 Task: Filter calendar items by category and read status.
Action: Mouse moved to (14, 59)
Screenshot: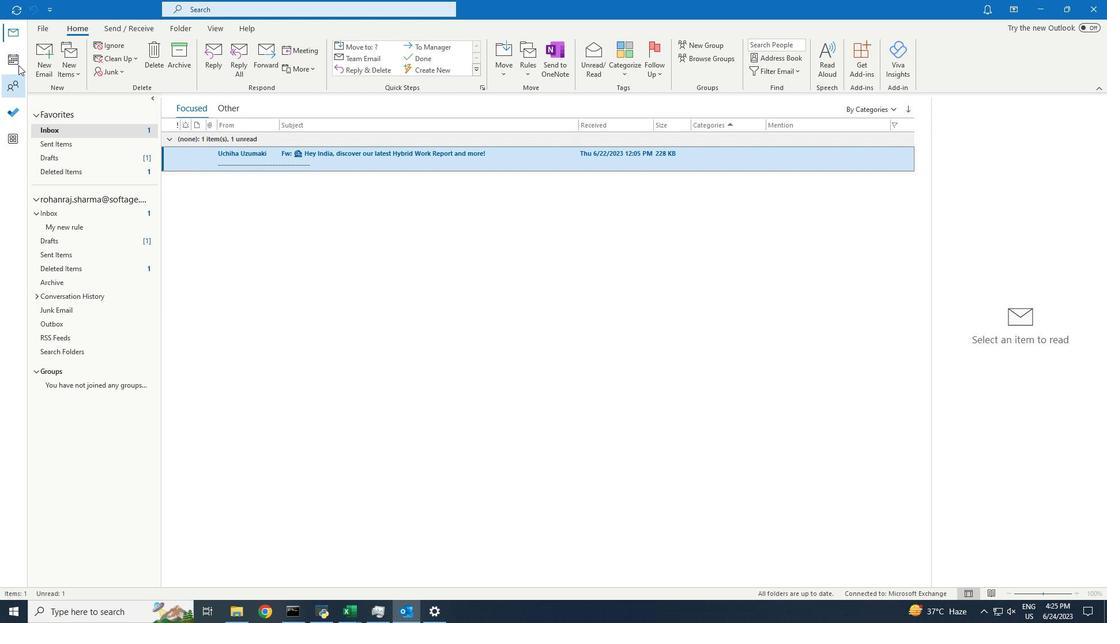 
Action: Mouse pressed left at (14, 59)
Screenshot: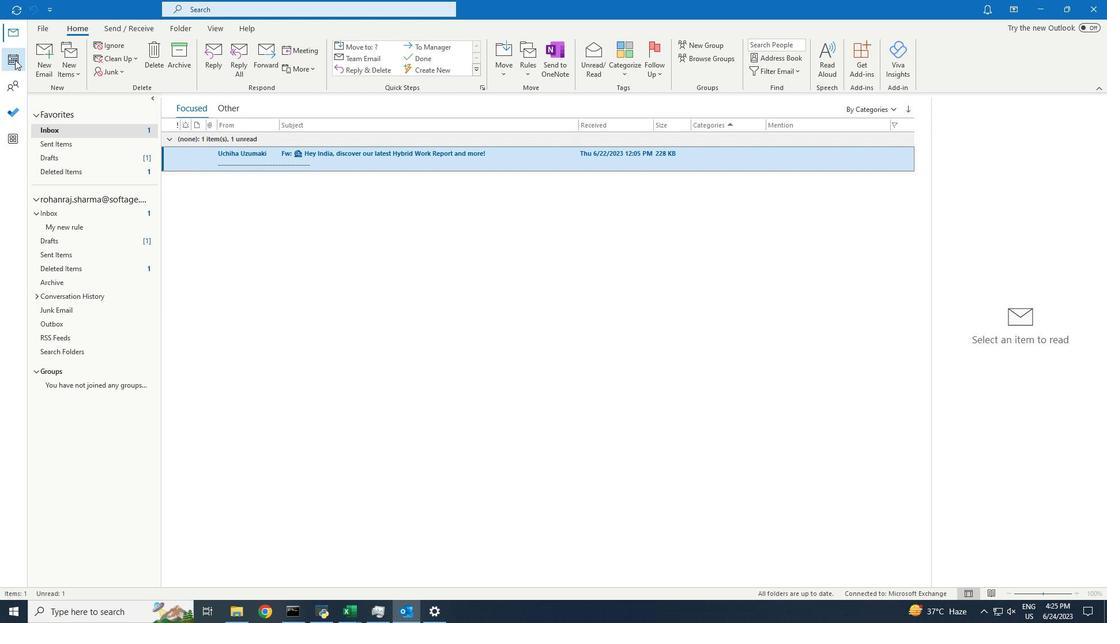 
Action: Mouse moved to (214, 31)
Screenshot: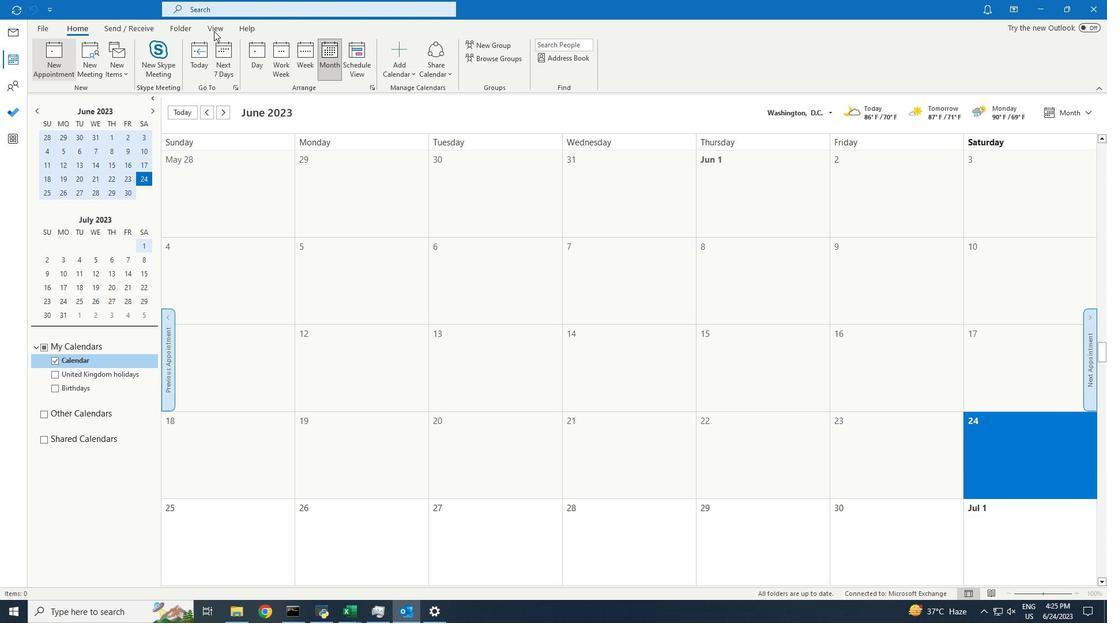 
Action: Mouse pressed left at (214, 31)
Screenshot: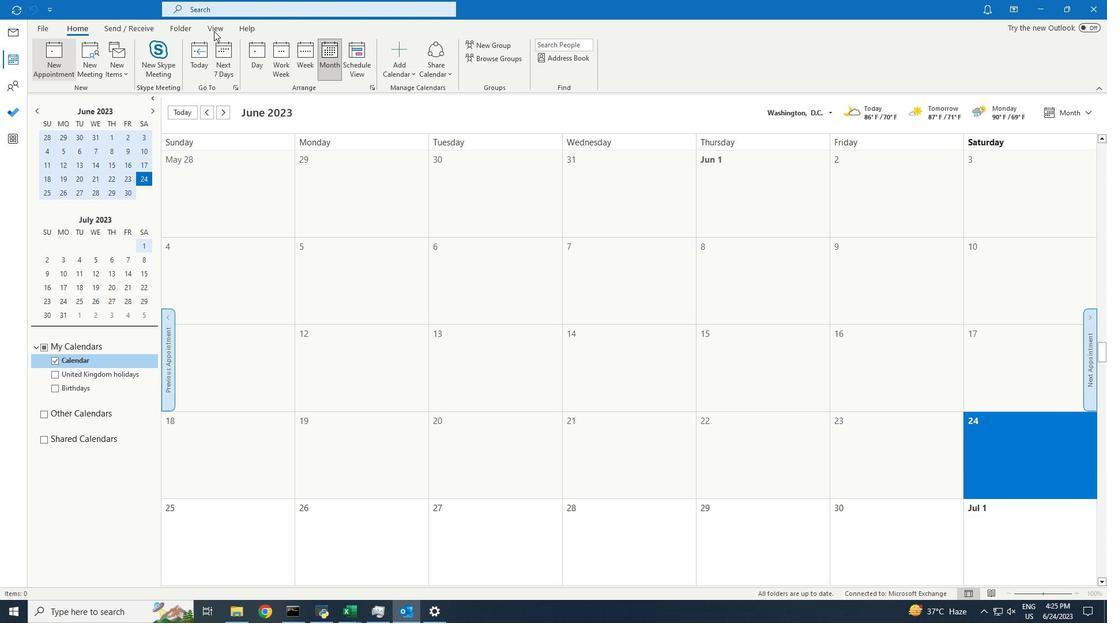 
Action: Mouse moved to (77, 55)
Screenshot: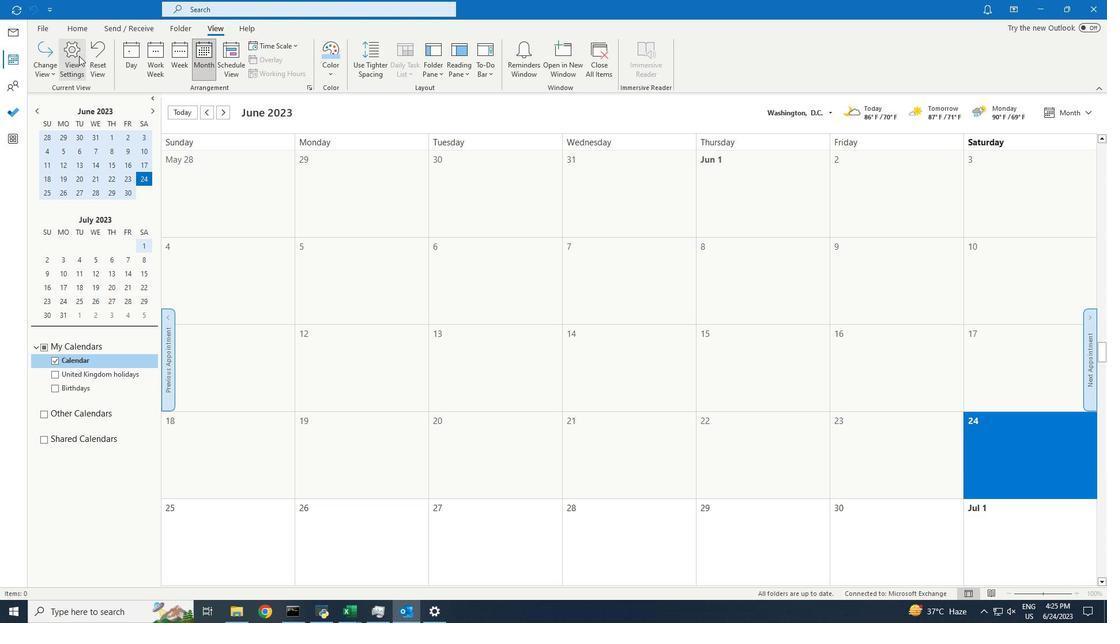 
Action: Mouse pressed left at (77, 55)
Screenshot: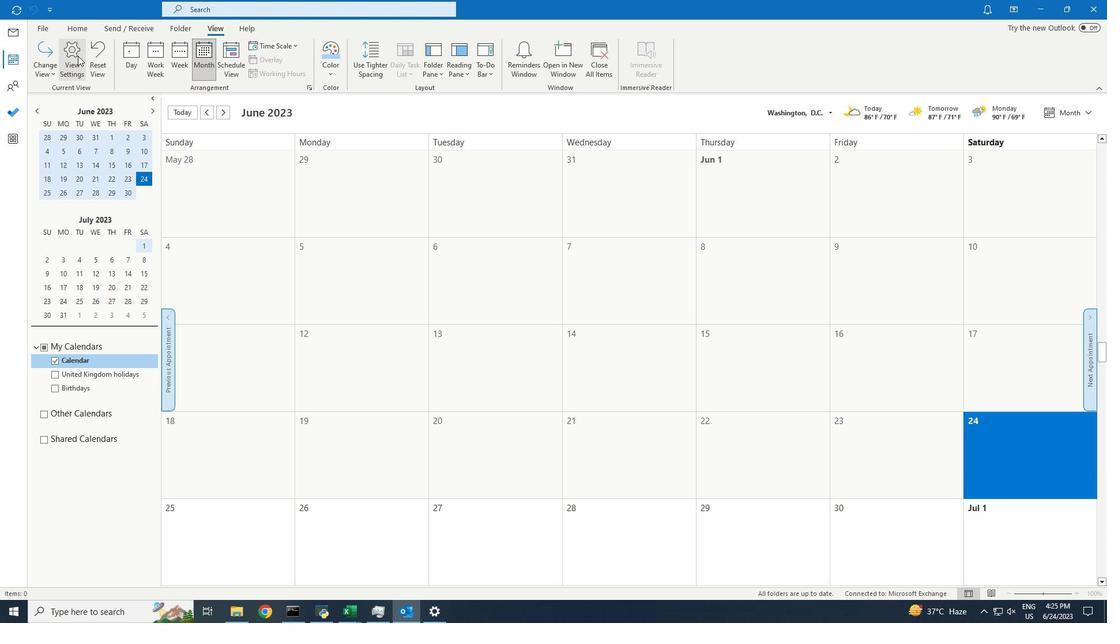 
Action: Mouse moved to (466, 298)
Screenshot: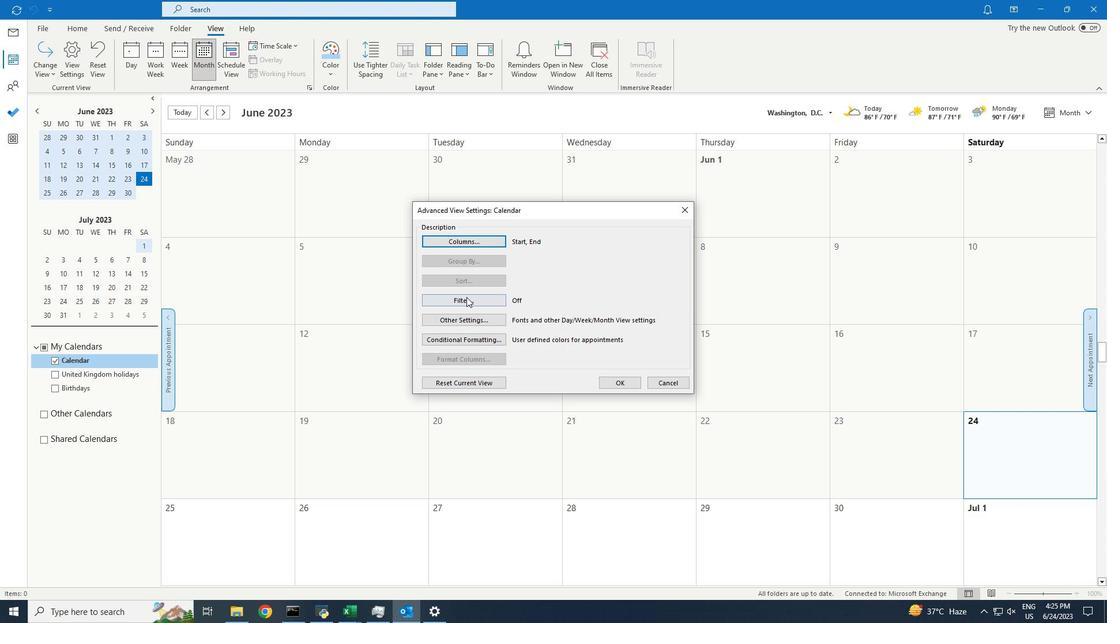 
Action: Mouse pressed left at (466, 298)
Screenshot: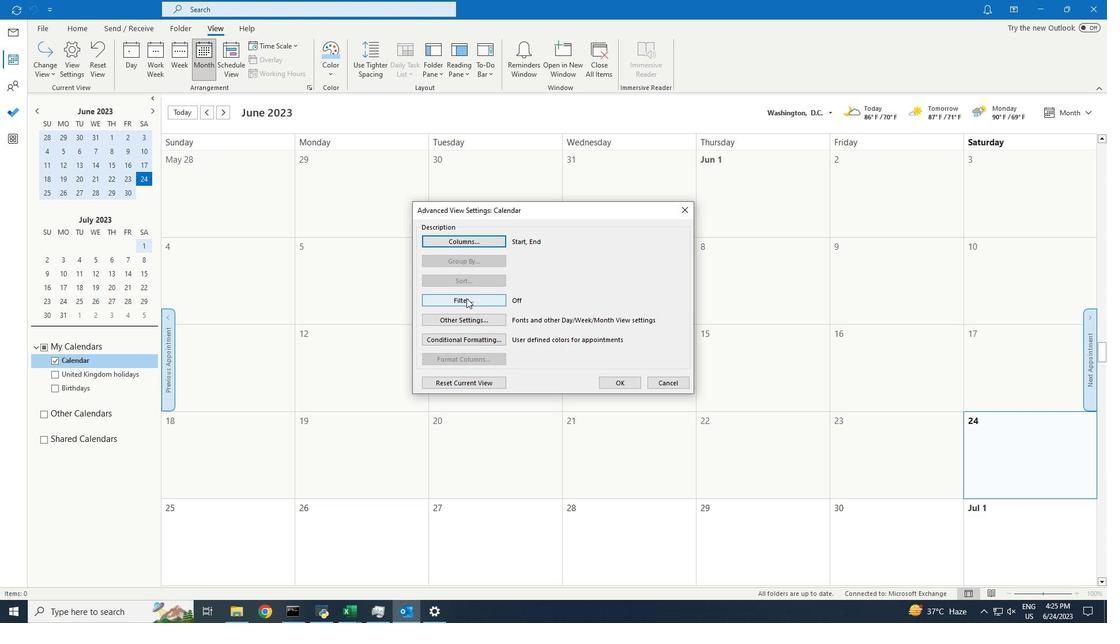 
Action: Mouse moved to (554, 231)
Screenshot: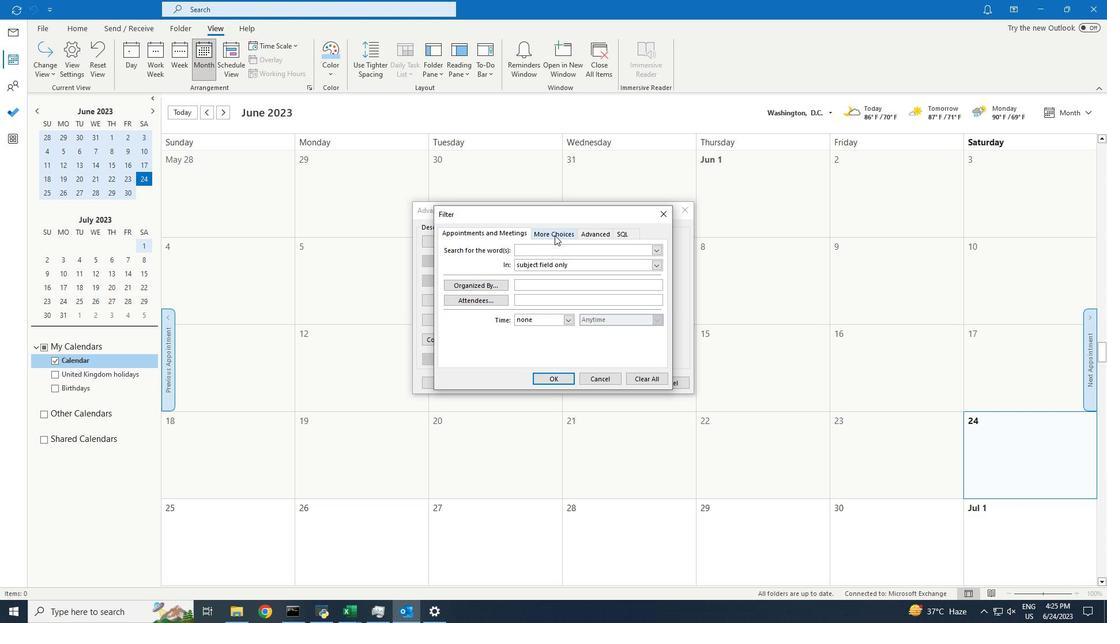 
Action: Mouse pressed left at (554, 231)
Screenshot: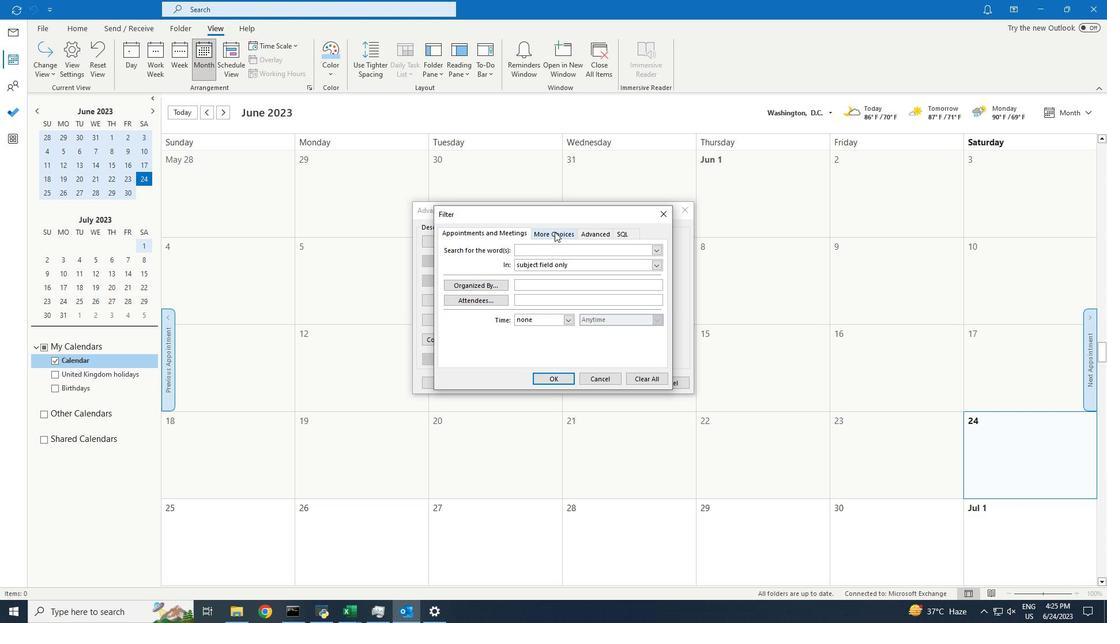 
Action: Mouse moved to (477, 251)
Screenshot: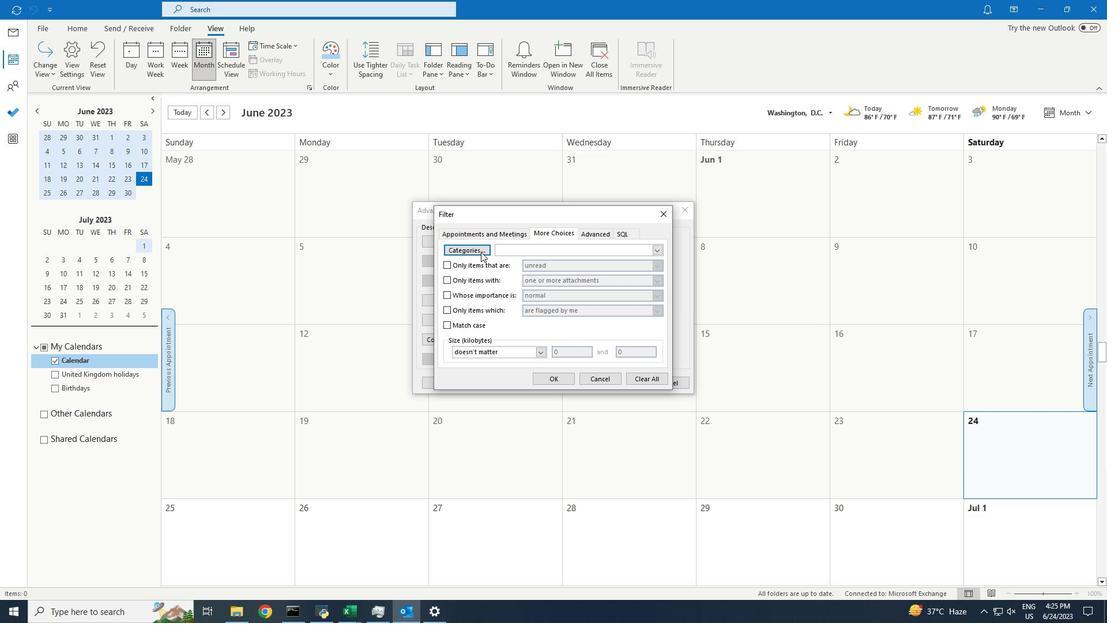 
Action: Mouse pressed left at (477, 251)
Screenshot: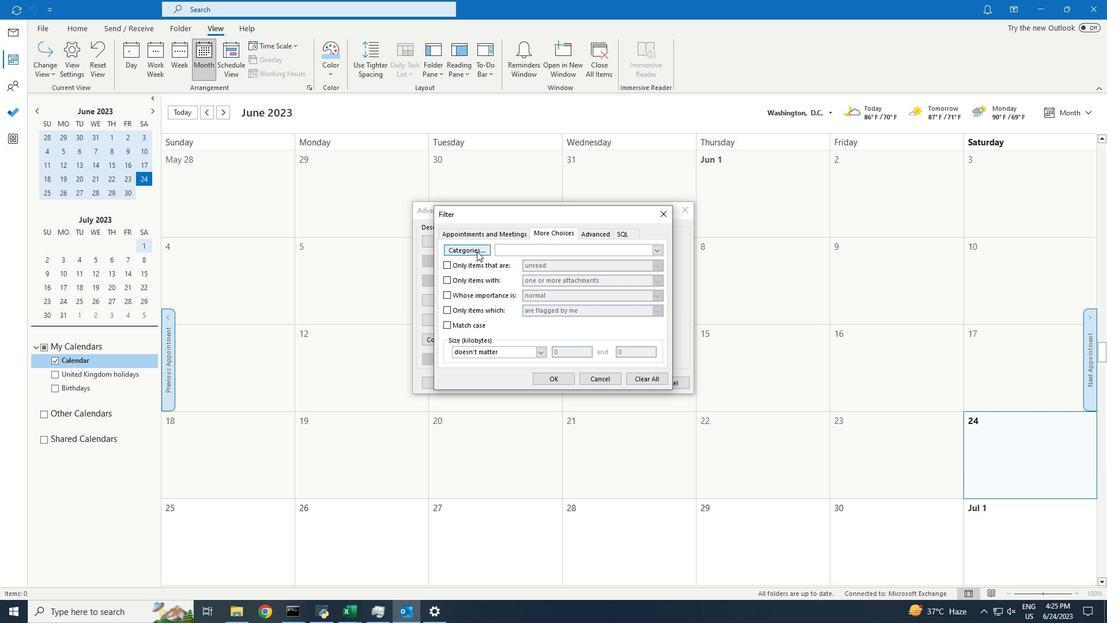 
Action: Mouse moved to (425, 275)
Screenshot: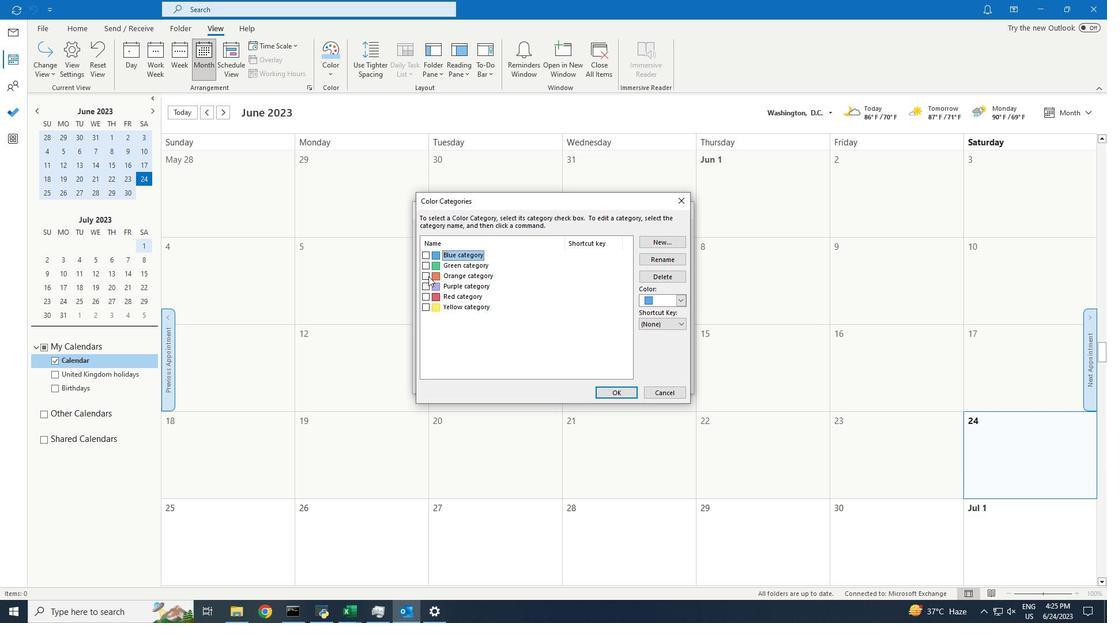 
Action: Mouse pressed left at (425, 275)
Screenshot: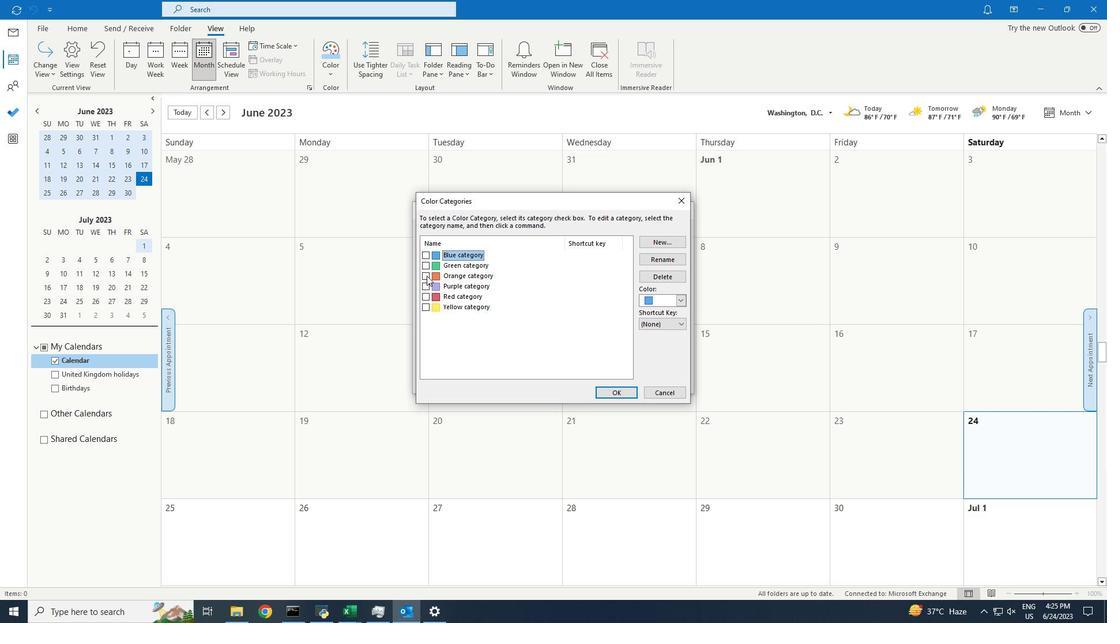 
Action: Mouse moved to (608, 392)
Screenshot: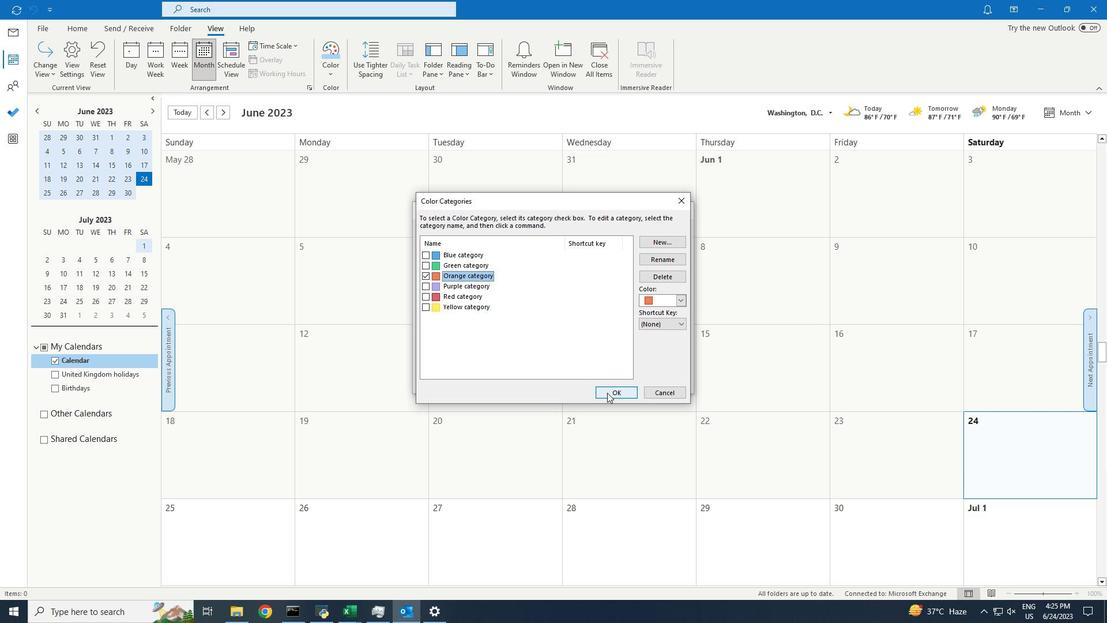 
Action: Mouse pressed left at (608, 392)
Screenshot: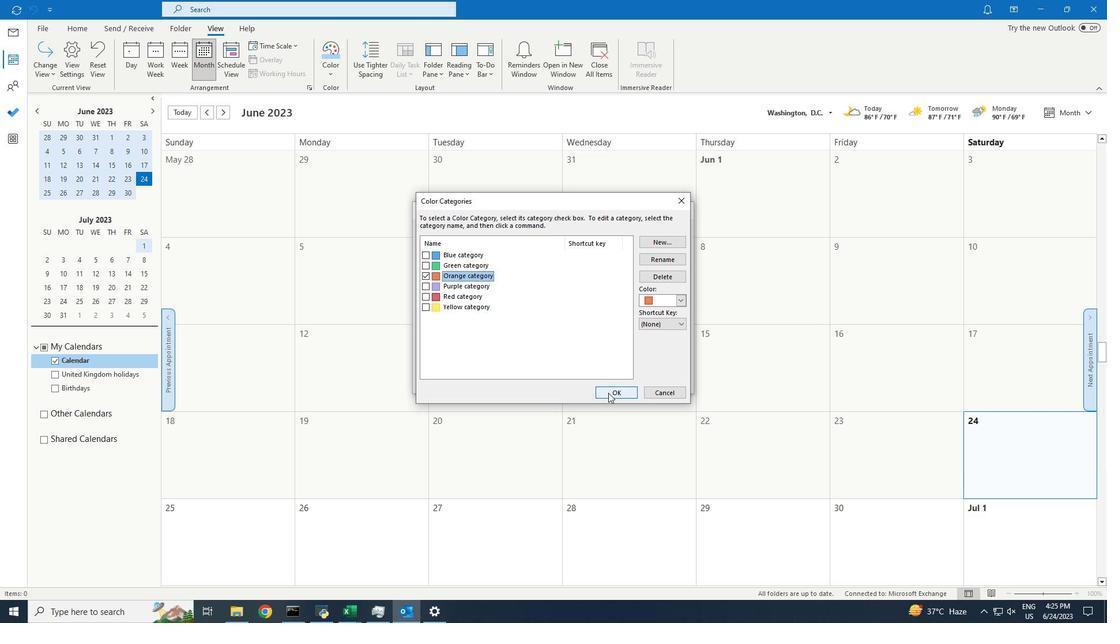 
Action: Mouse moved to (448, 266)
Screenshot: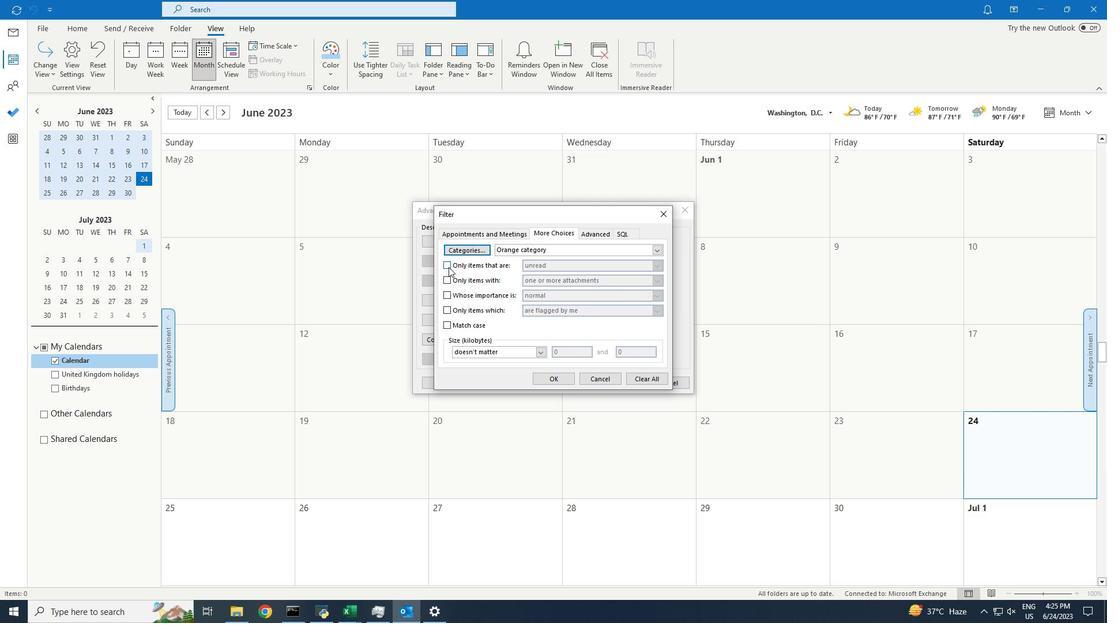 
Action: Mouse pressed left at (448, 266)
Screenshot: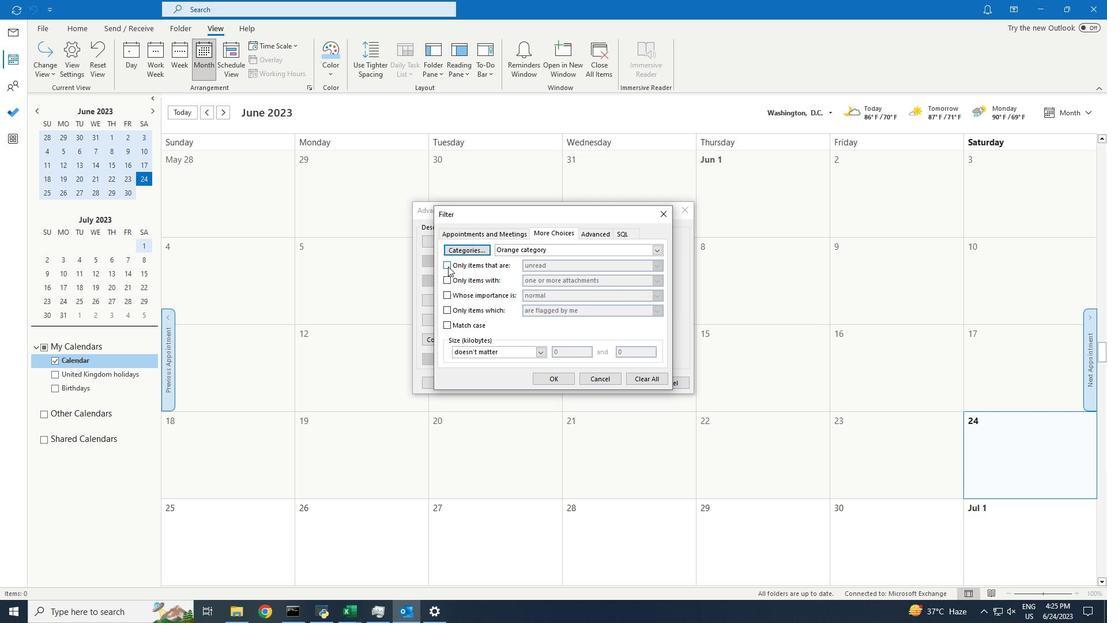 
Action: Mouse moved to (658, 265)
Screenshot: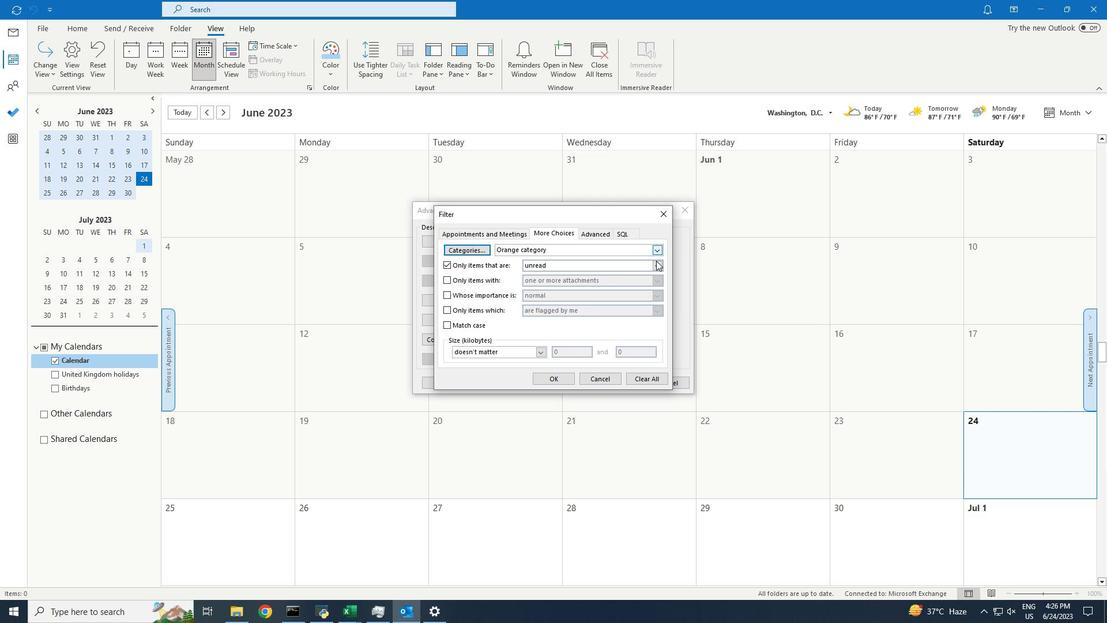 
Action: Mouse pressed left at (658, 265)
Screenshot: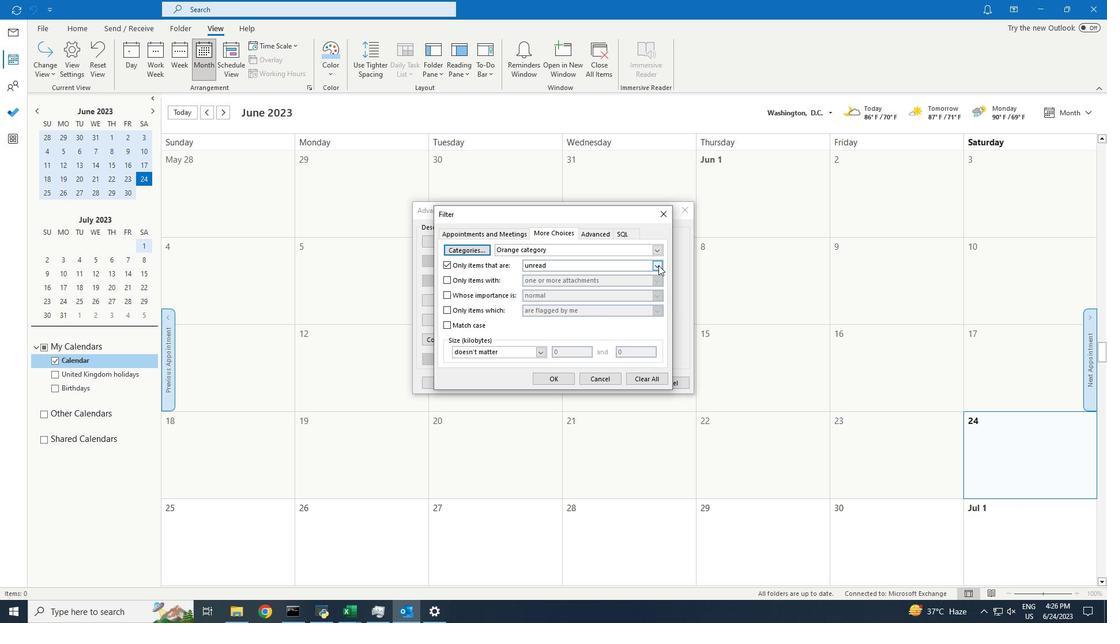 
Action: Mouse moved to (558, 280)
Screenshot: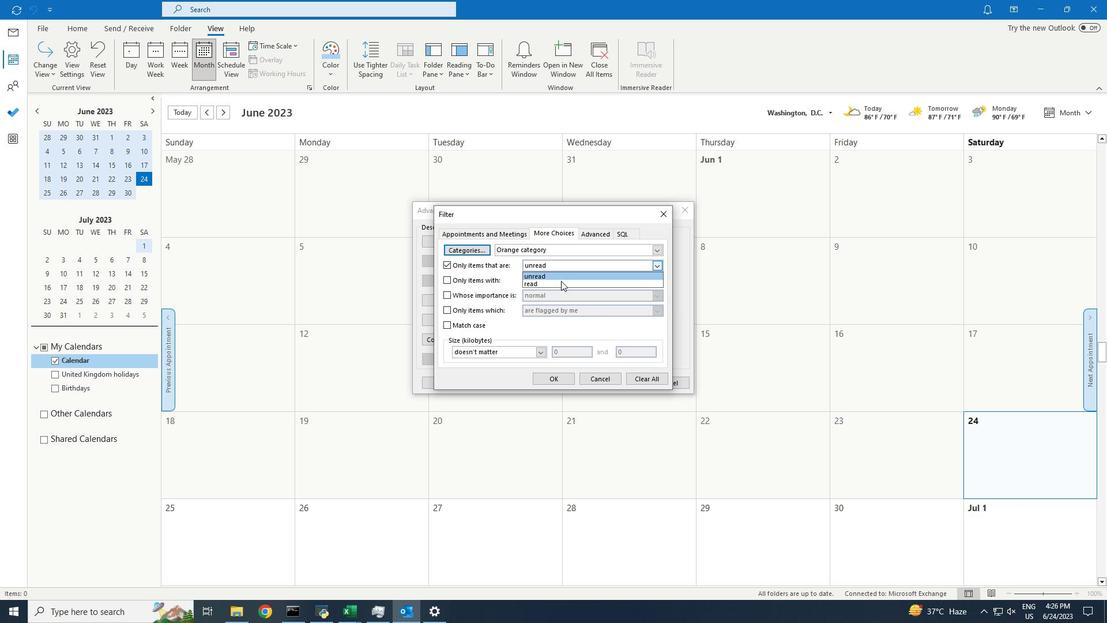 
Action: Mouse pressed left at (558, 280)
Screenshot: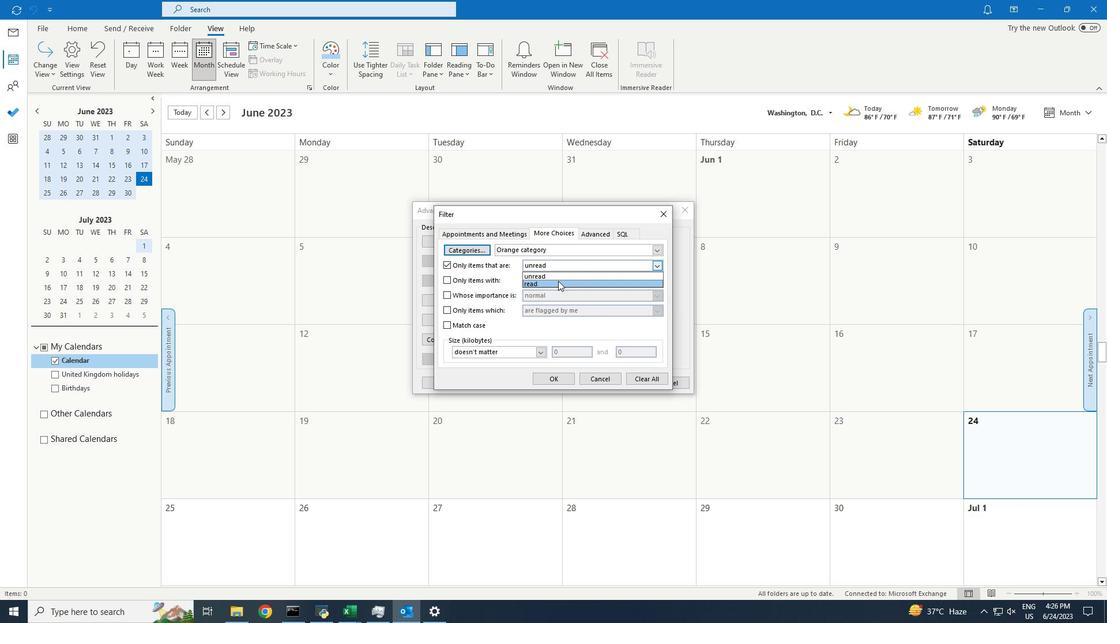 
Action: Mouse moved to (451, 309)
Screenshot: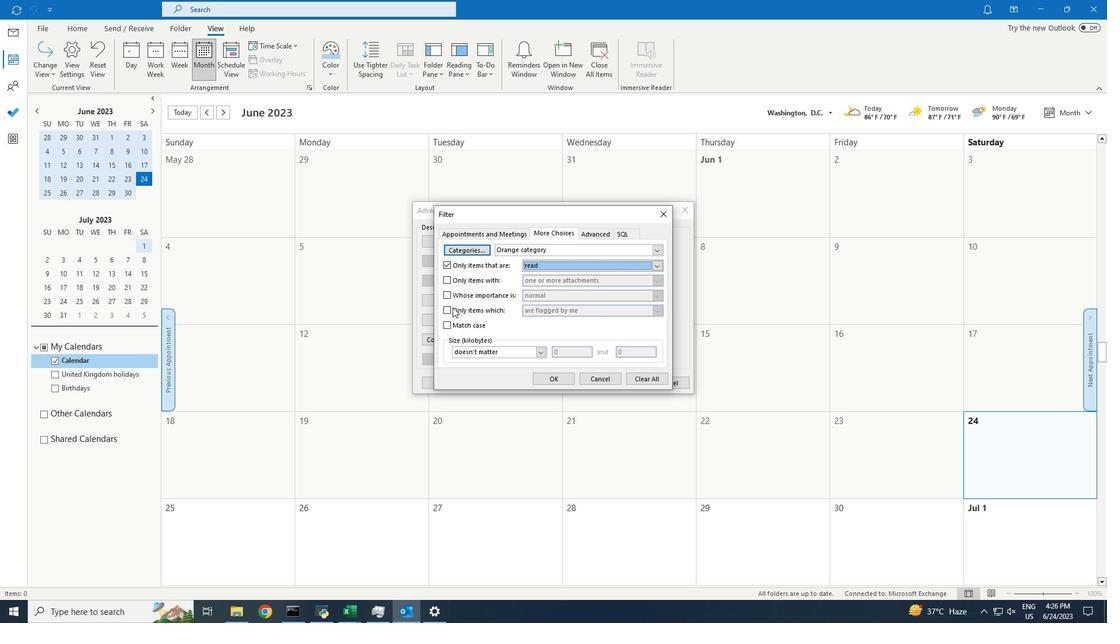 
Action: Mouse pressed left at (451, 309)
Screenshot: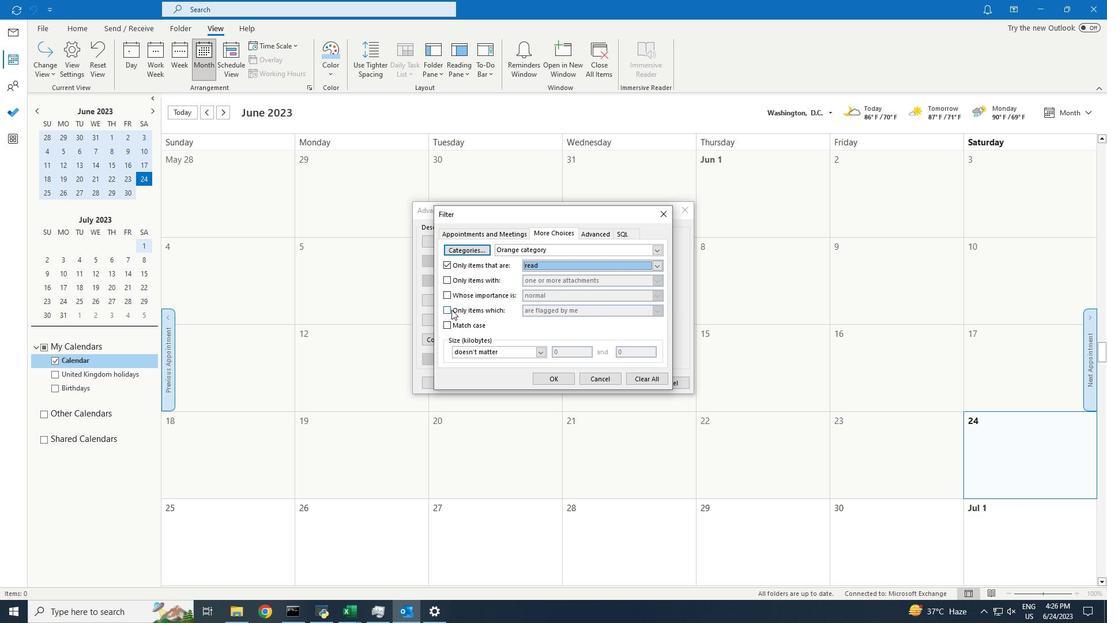
Action: Mouse moved to (658, 313)
Screenshot: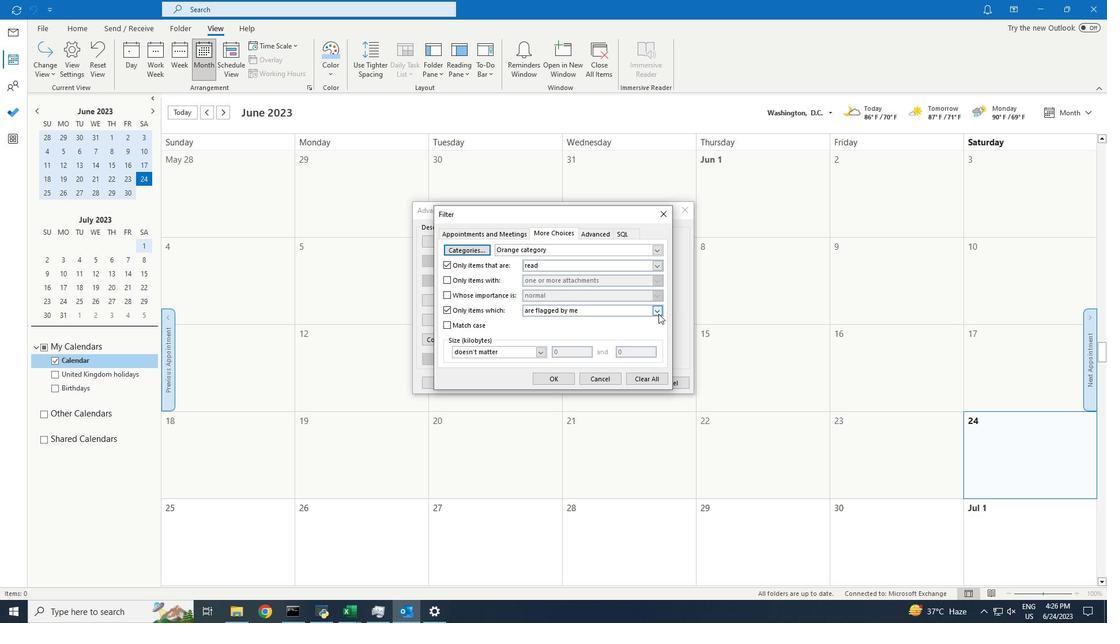 
Action: Mouse pressed left at (658, 313)
Screenshot: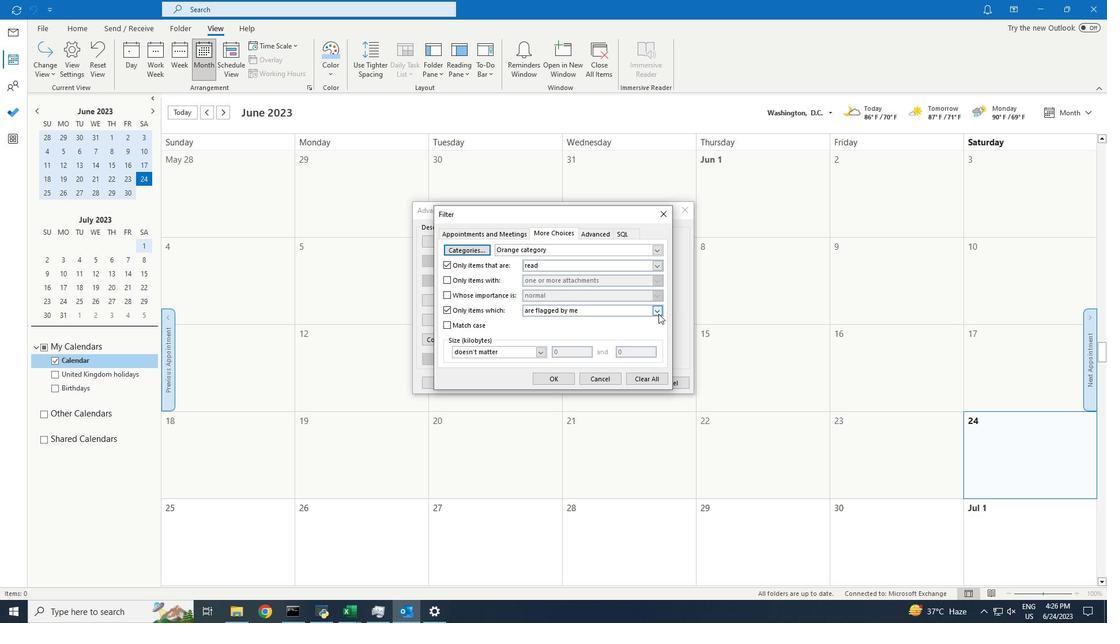 
Action: Mouse moved to (584, 318)
Screenshot: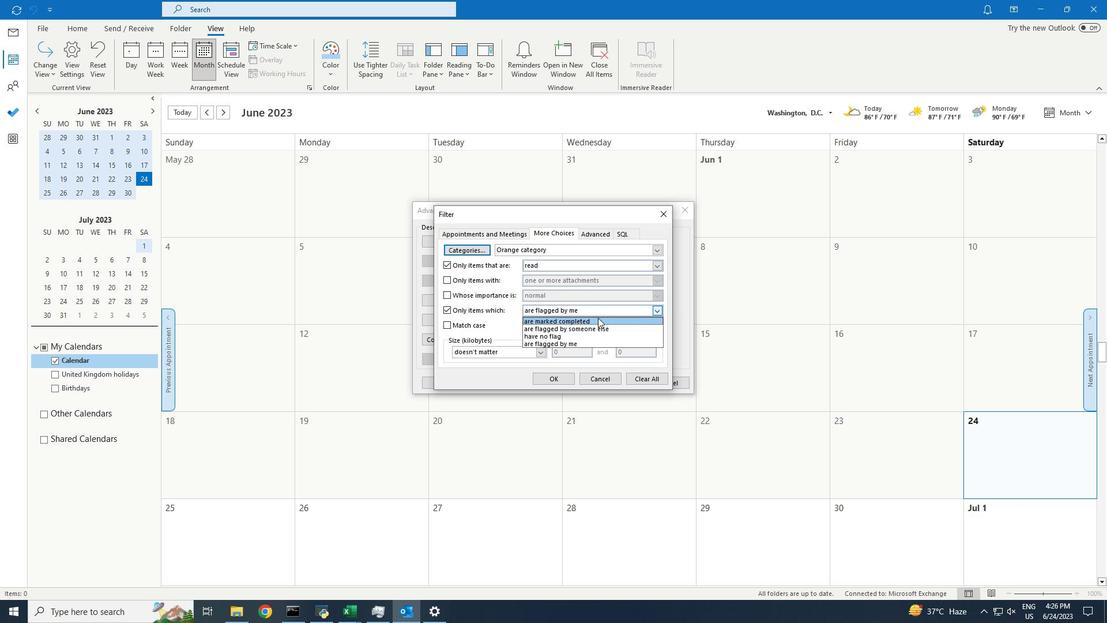 
Action: Mouse pressed left at (584, 318)
Screenshot: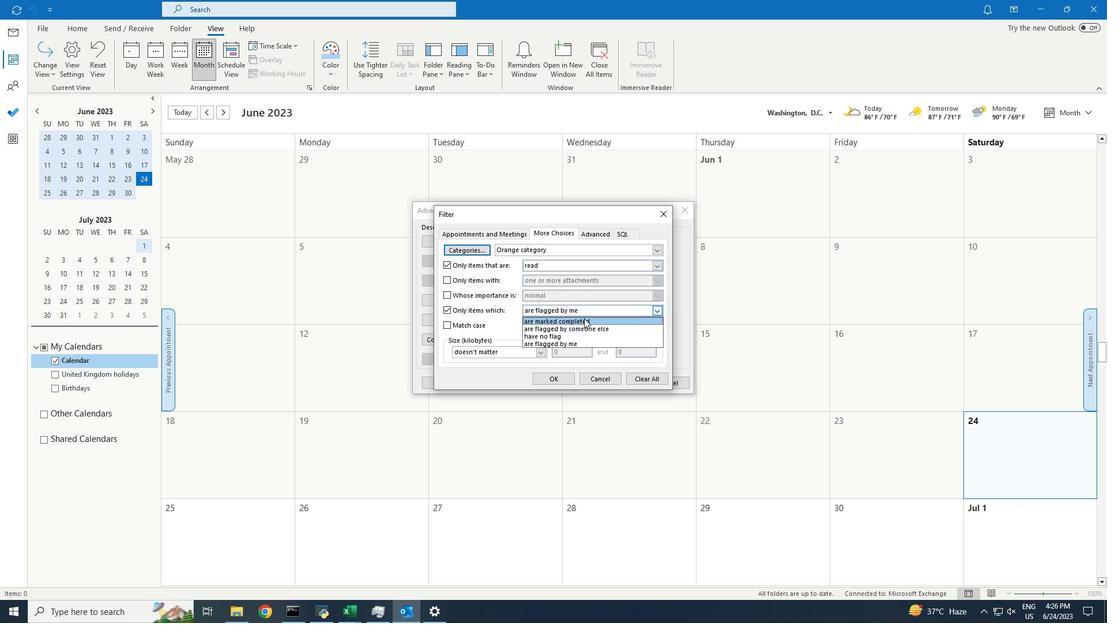 
Action: Mouse moved to (563, 377)
Screenshot: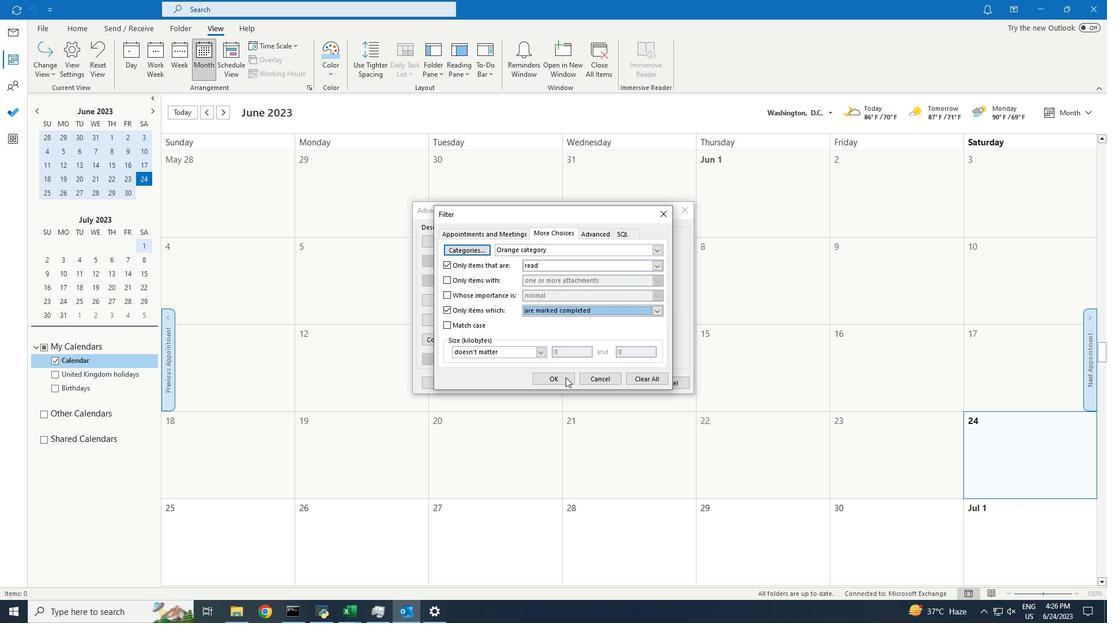 
Action: Mouse pressed left at (563, 377)
Screenshot: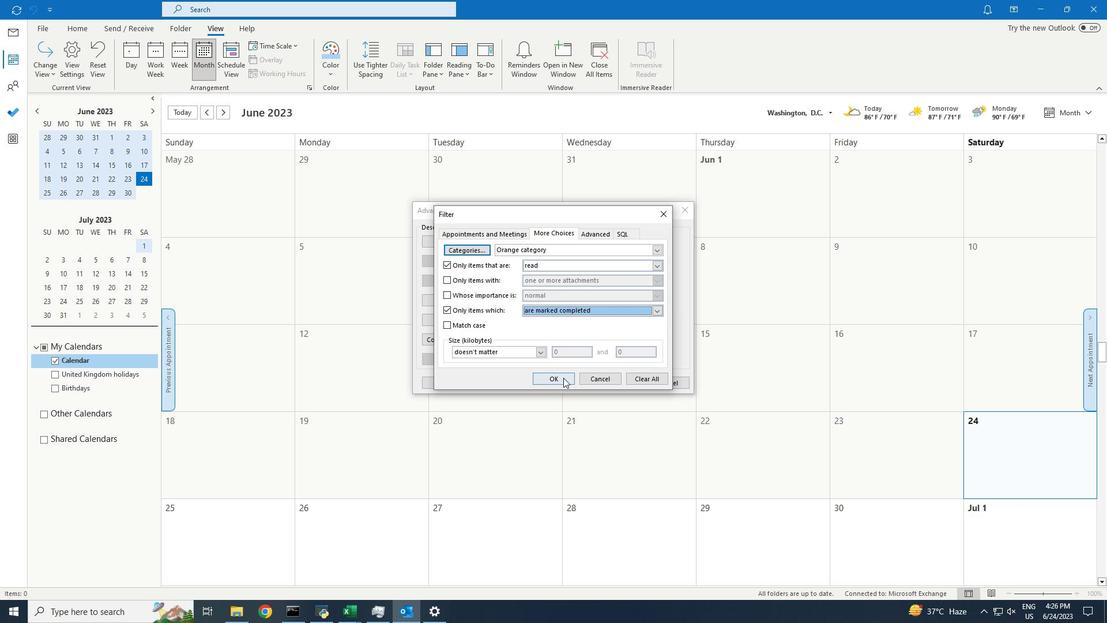 
Action: Mouse moved to (612, 384)
Screenshot: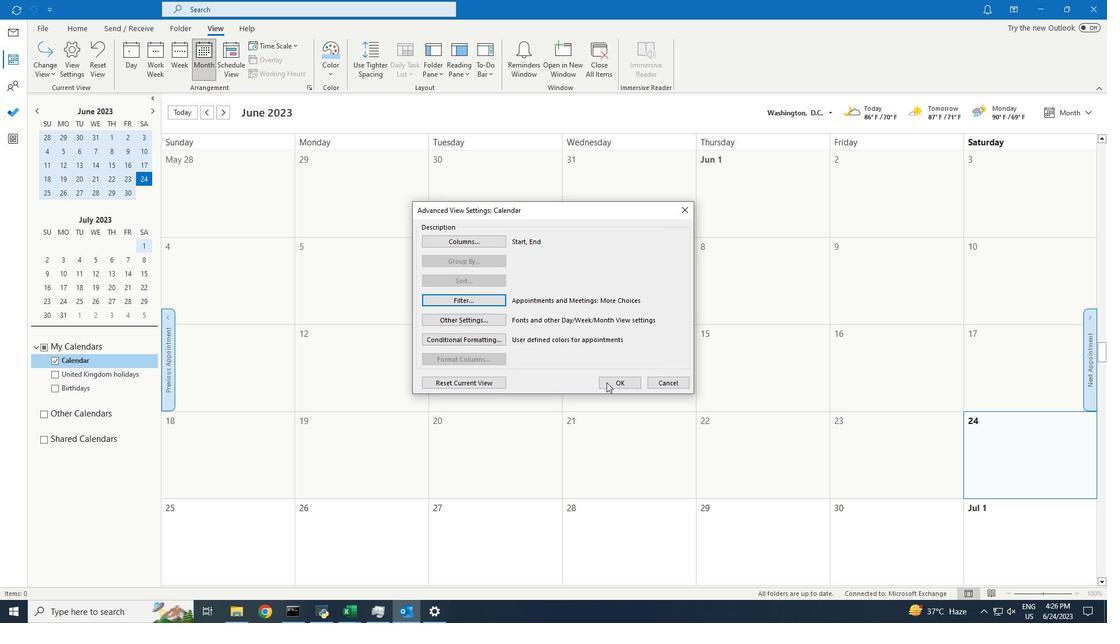 
Action: Mouse pressed left at (612, 384)
Screenshot: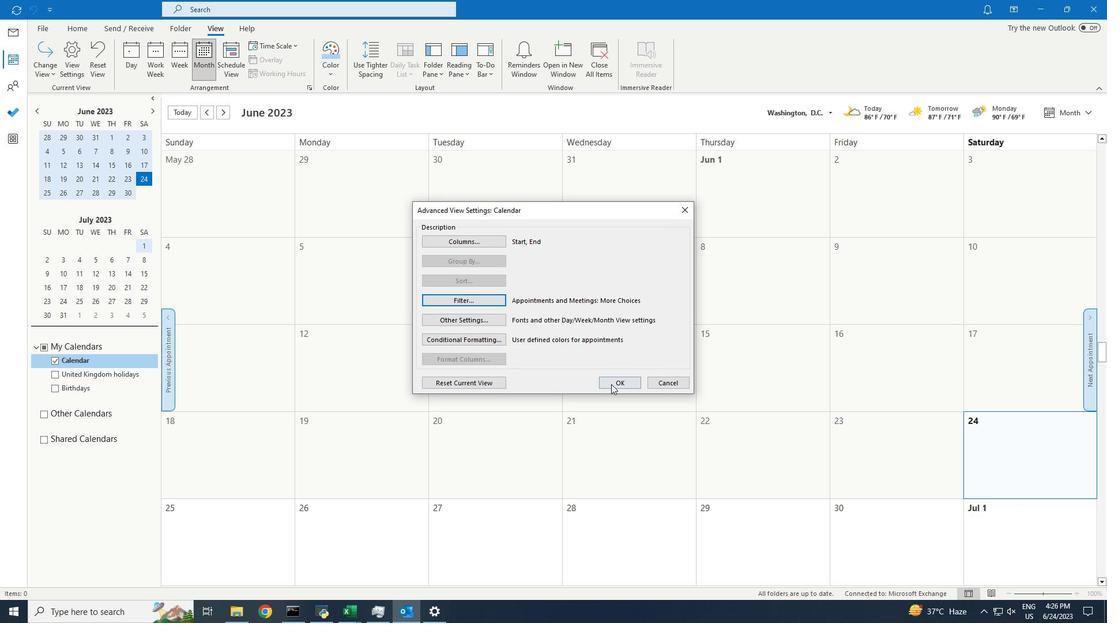 
Action: Mouse moved to (612, 383)
Screenshot: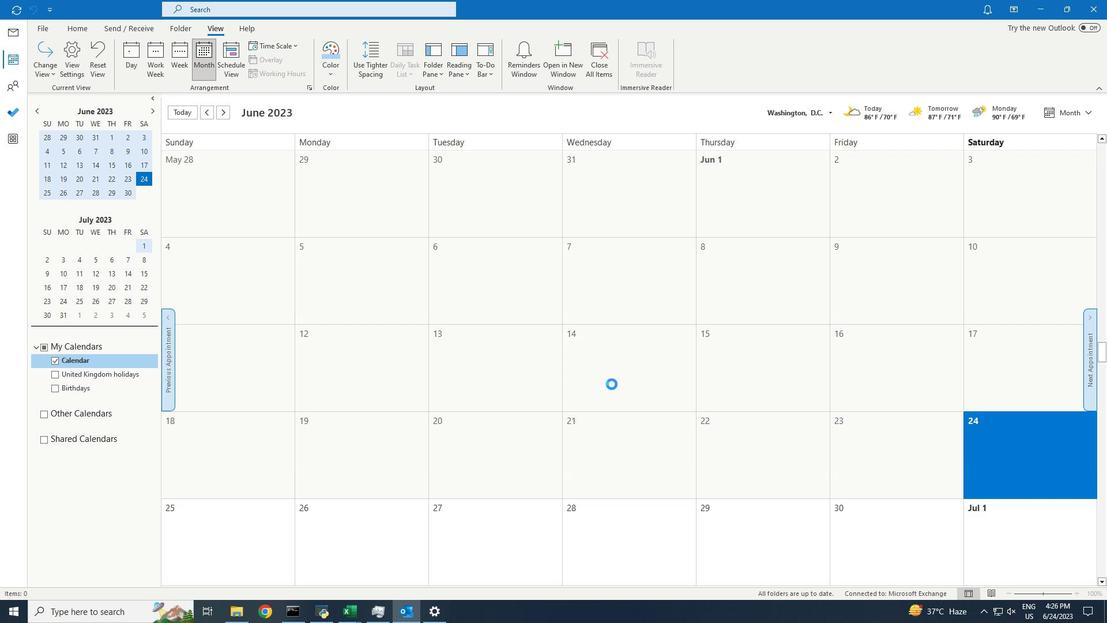 
